 Task: Change the configuration of the roadmap layout of the mark's project to sort by "Assignees" in ascending order.
Action: Mouse pressed left at (288, 173)
Screenshot: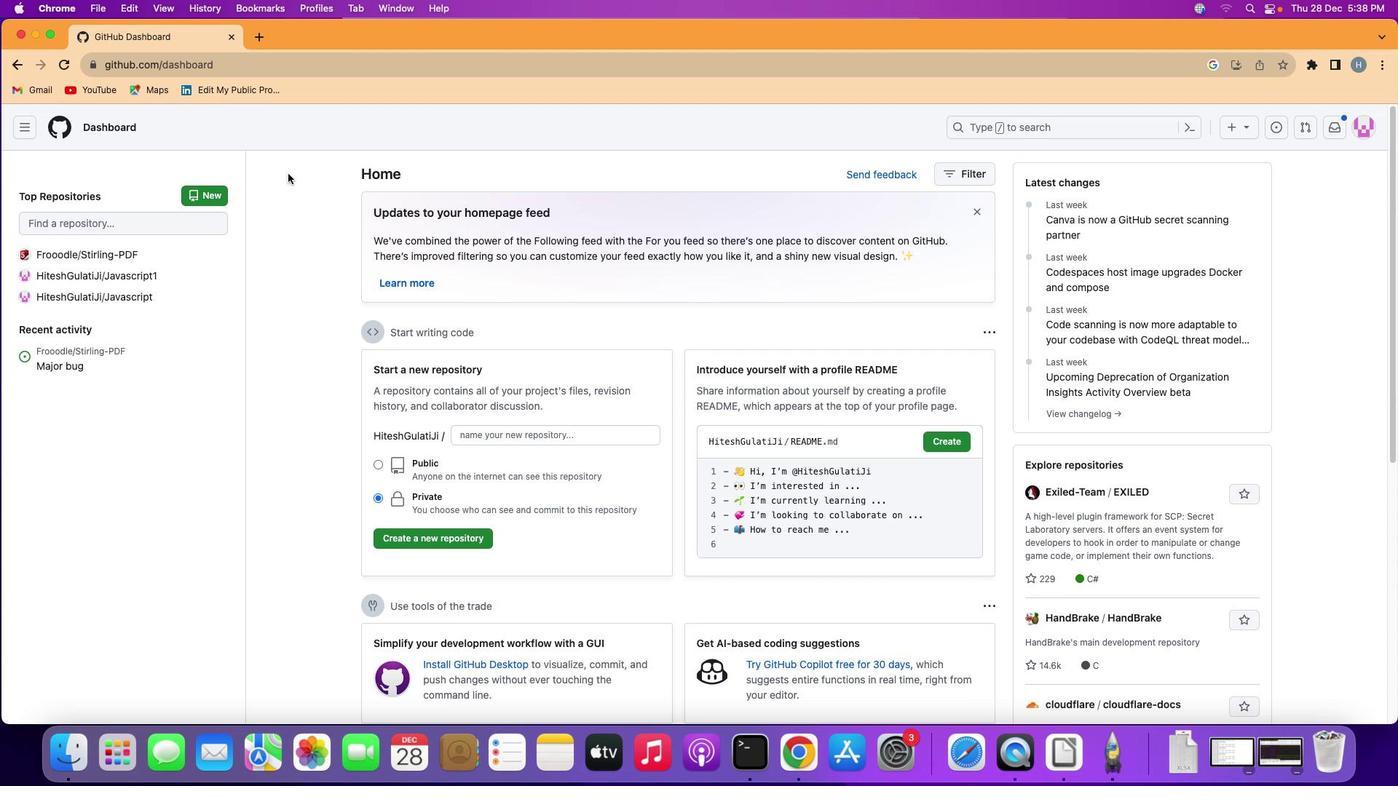 
Action: Mouse moved to (25, 126)
Screenshot: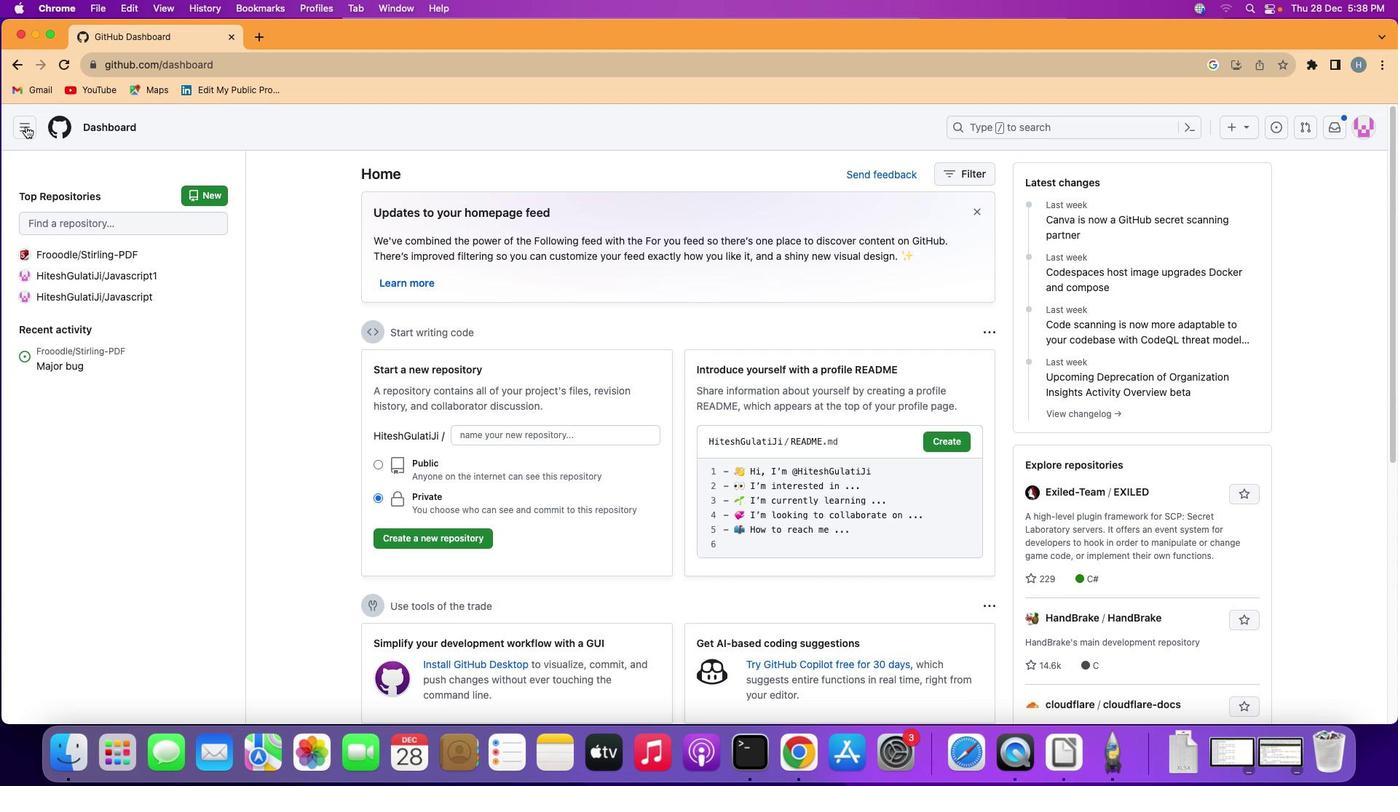 
Action: Mouse pressed left at (25, 126)
Screenshot: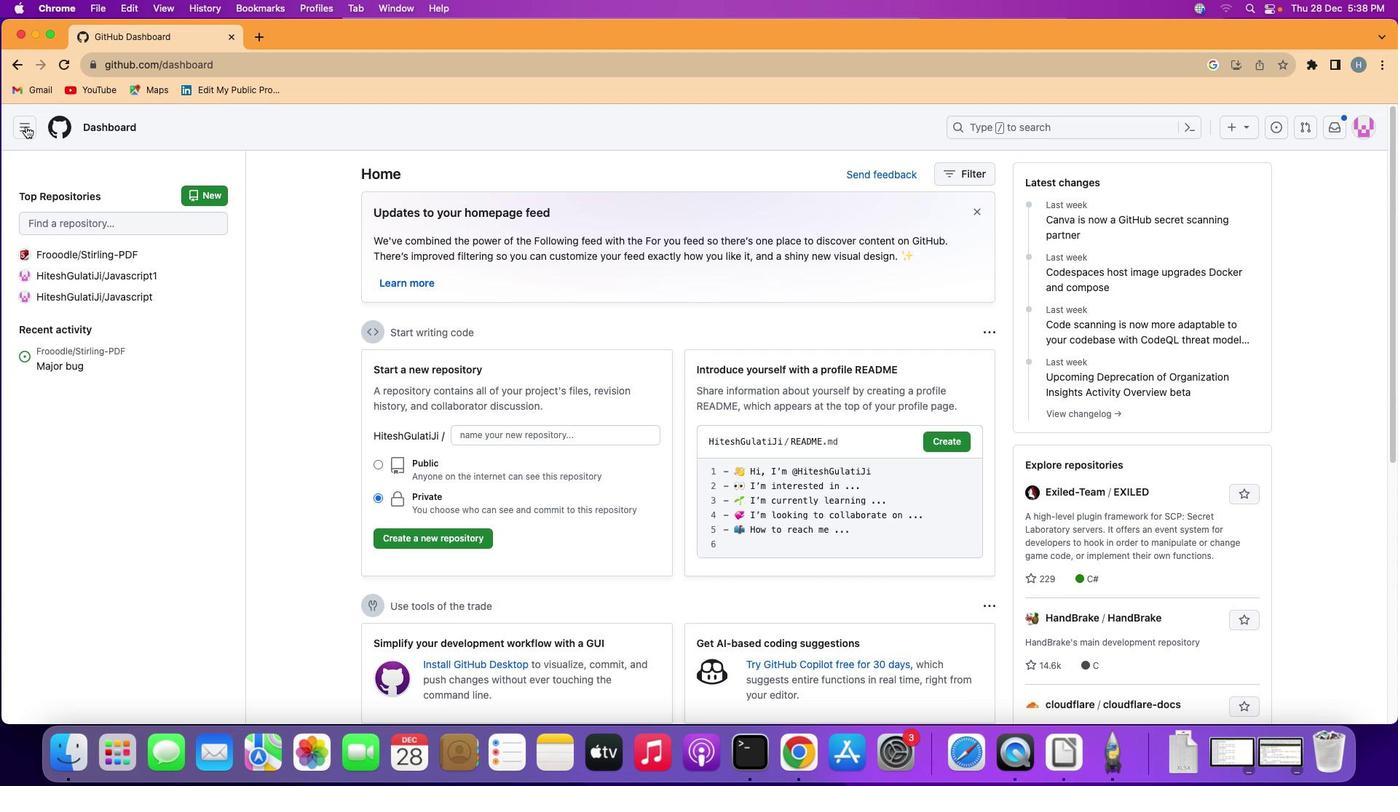 
Action: Mouse moved to (72, 224)
Screenshot: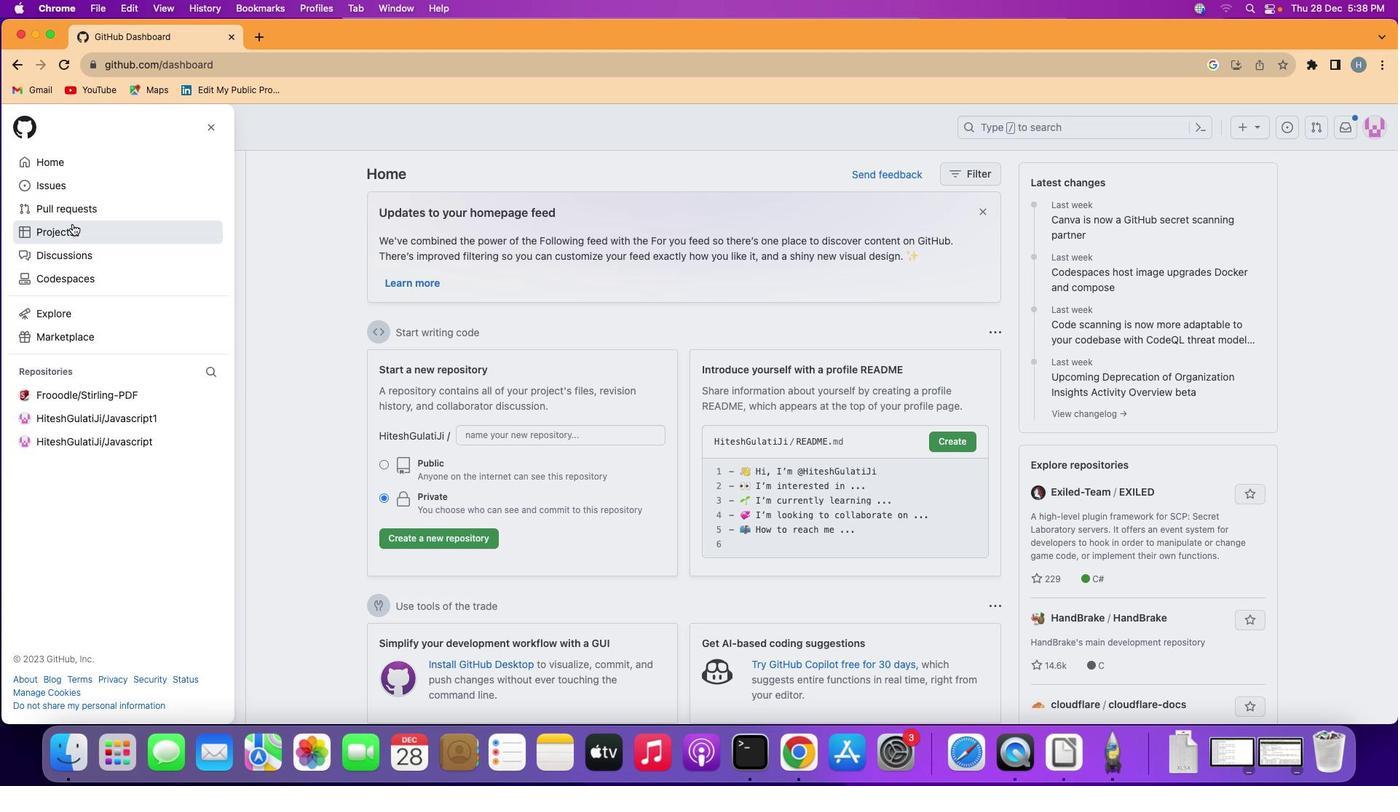 
Action: Mouse pressed left at (72, 224)
Screenshot: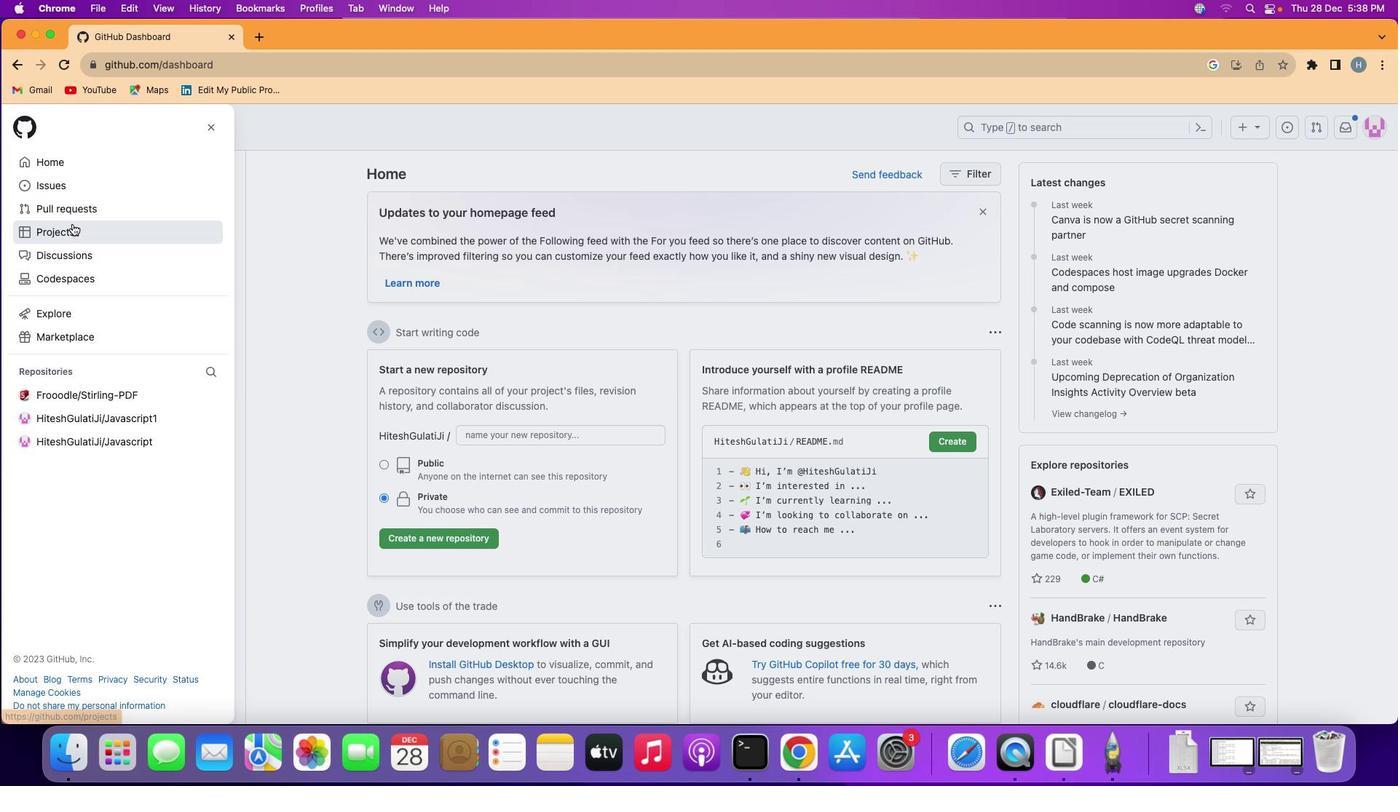 
Action: Mouse moved to (547, 262)
Screenshot: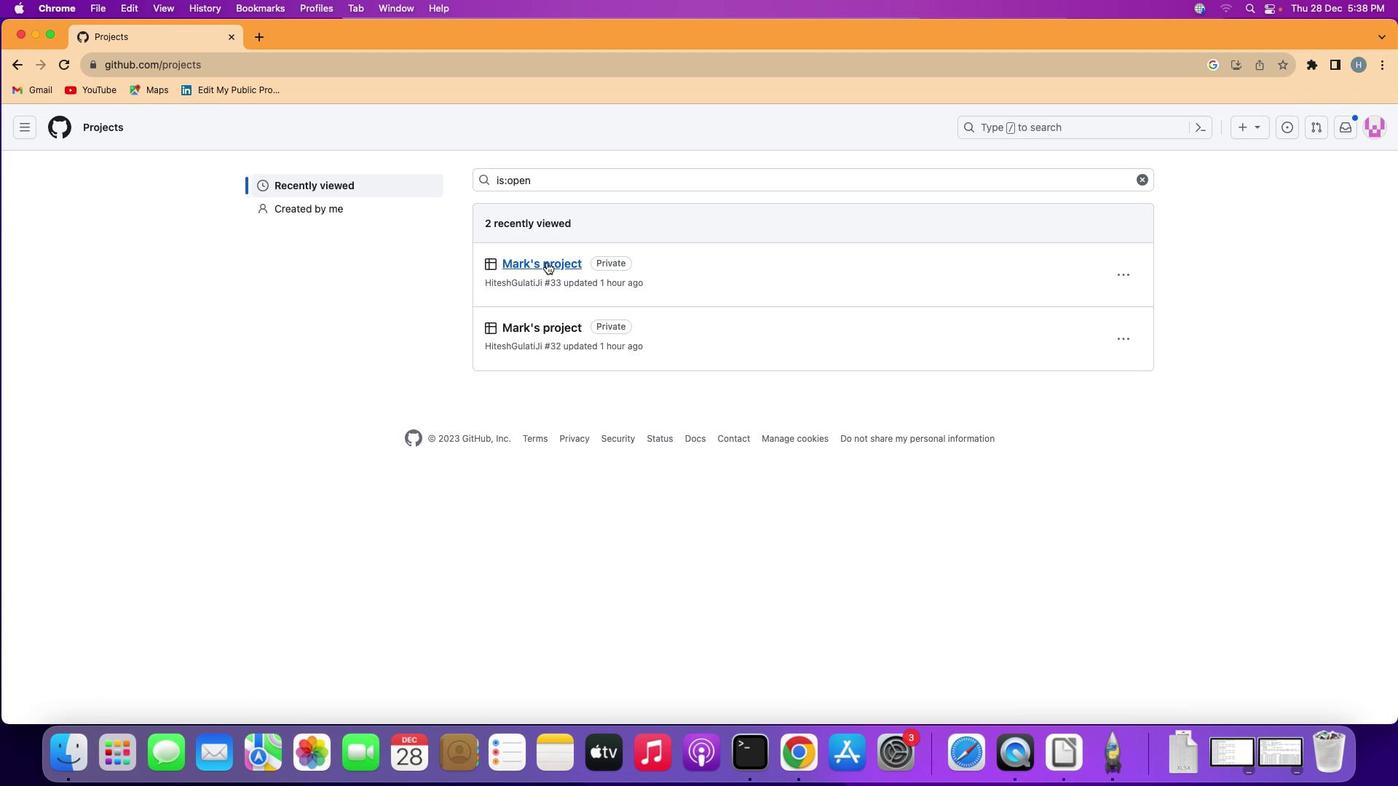 
Action: Mouse pressed left at (547, 262)
Screenshot: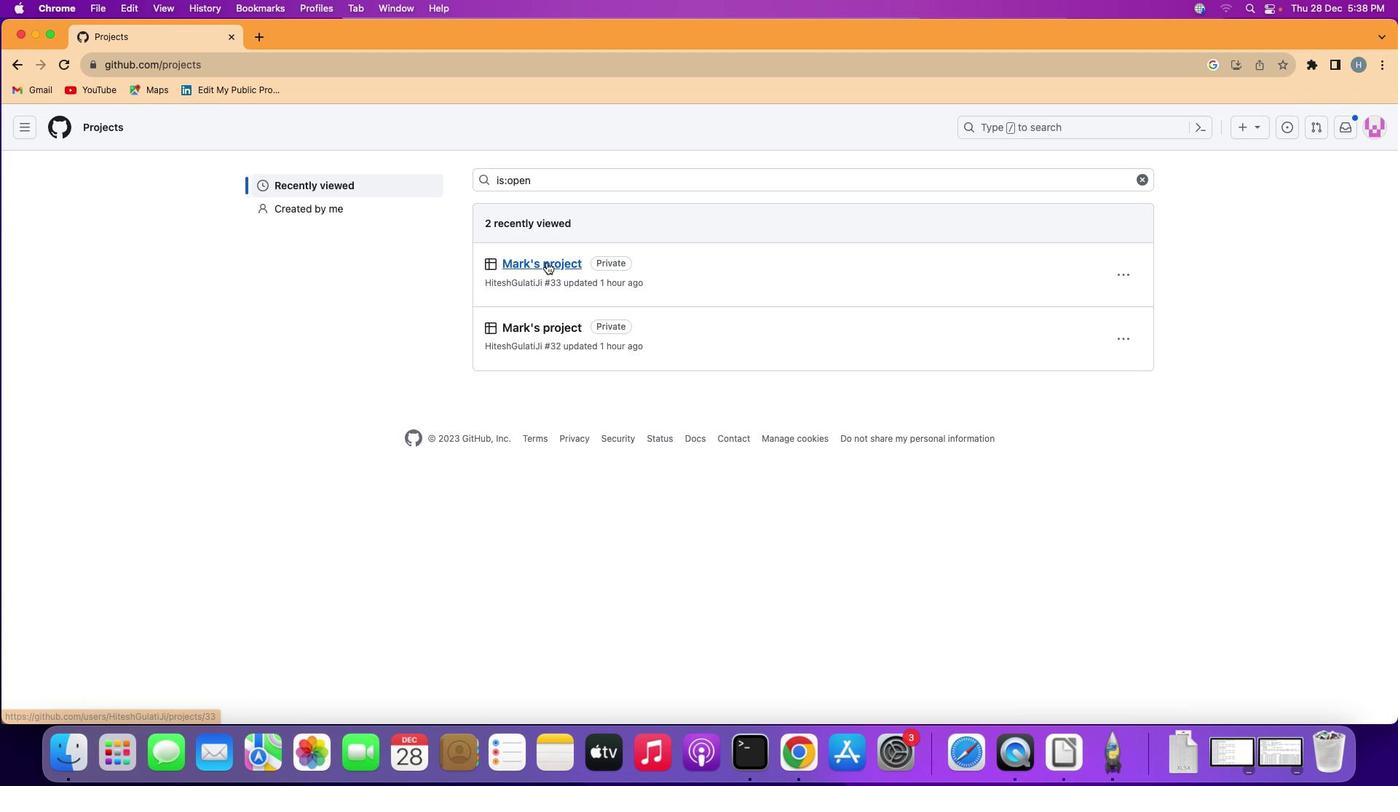 
Action: Mouse moved to (101, 197)
Screenshot: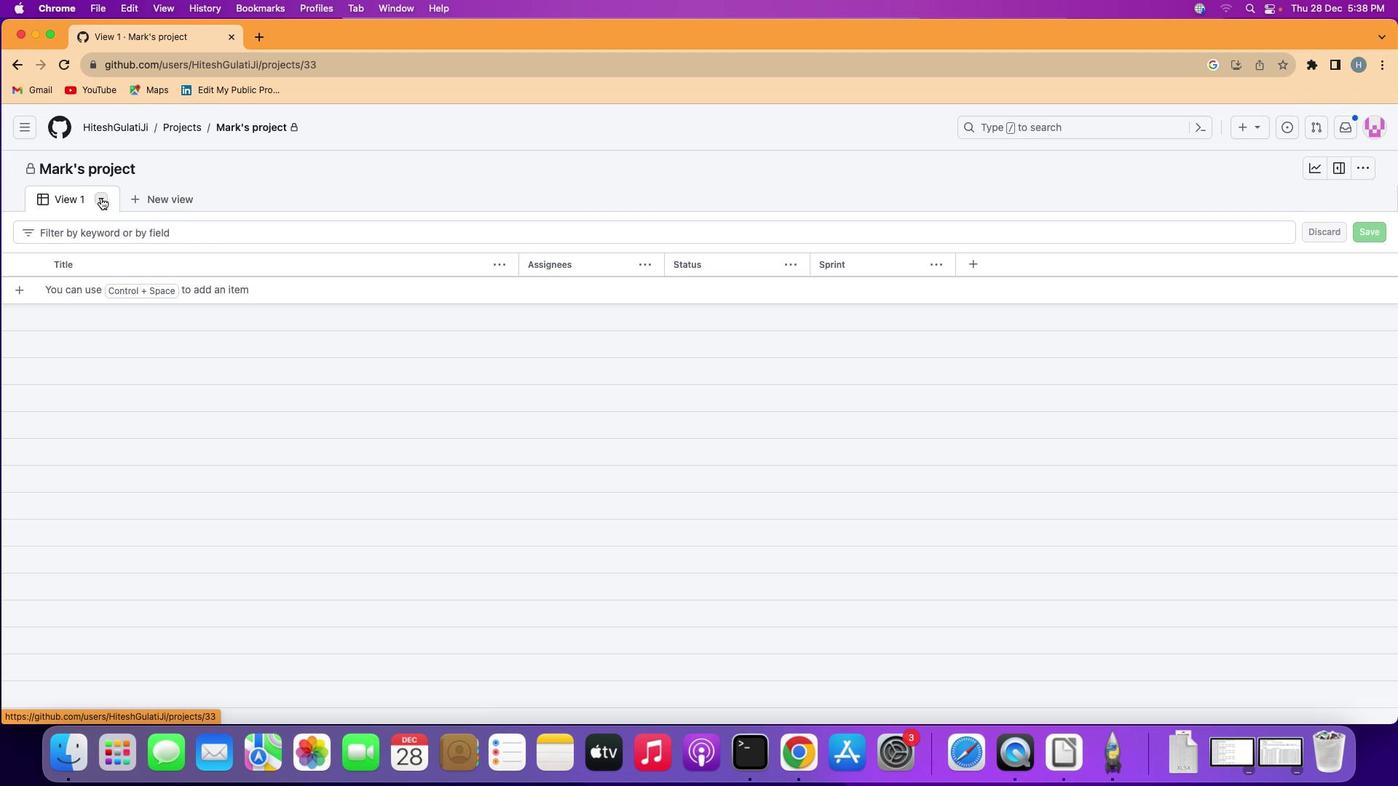 
Action: Mouse pressed left at (101, 197)
Screenshot: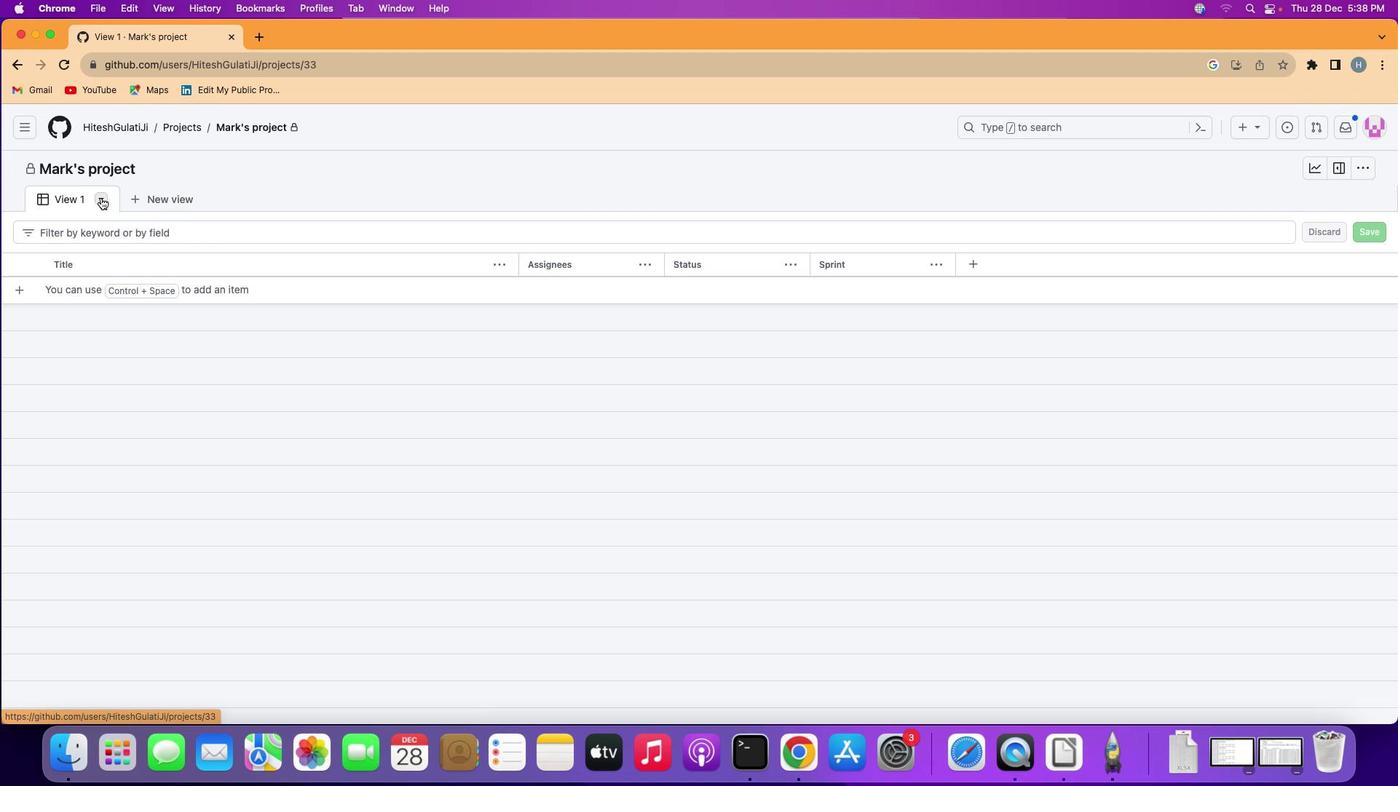 
Action: Mouse moved to (268, 251)
Screenshot: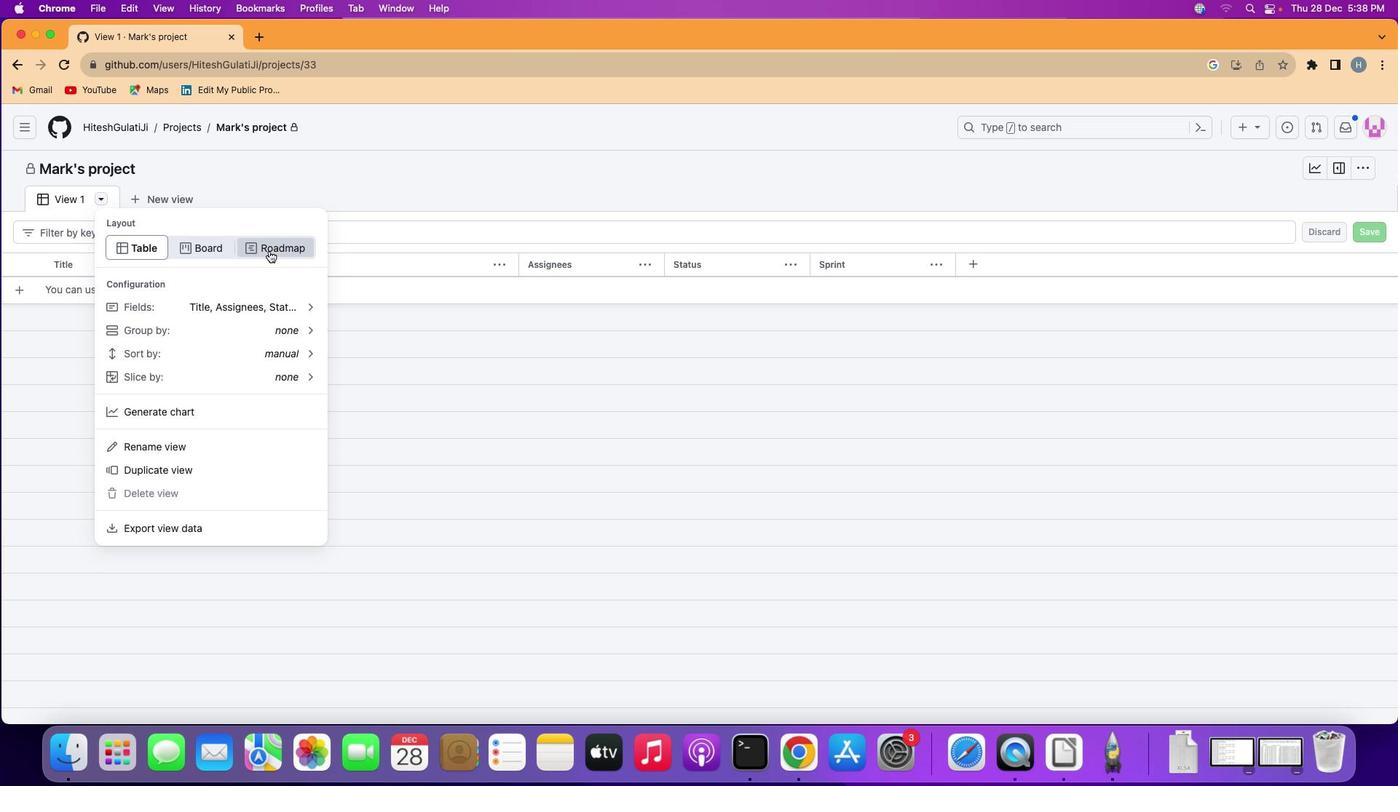 
Action: Mouse pressed left at (268, 251)
Screenshot: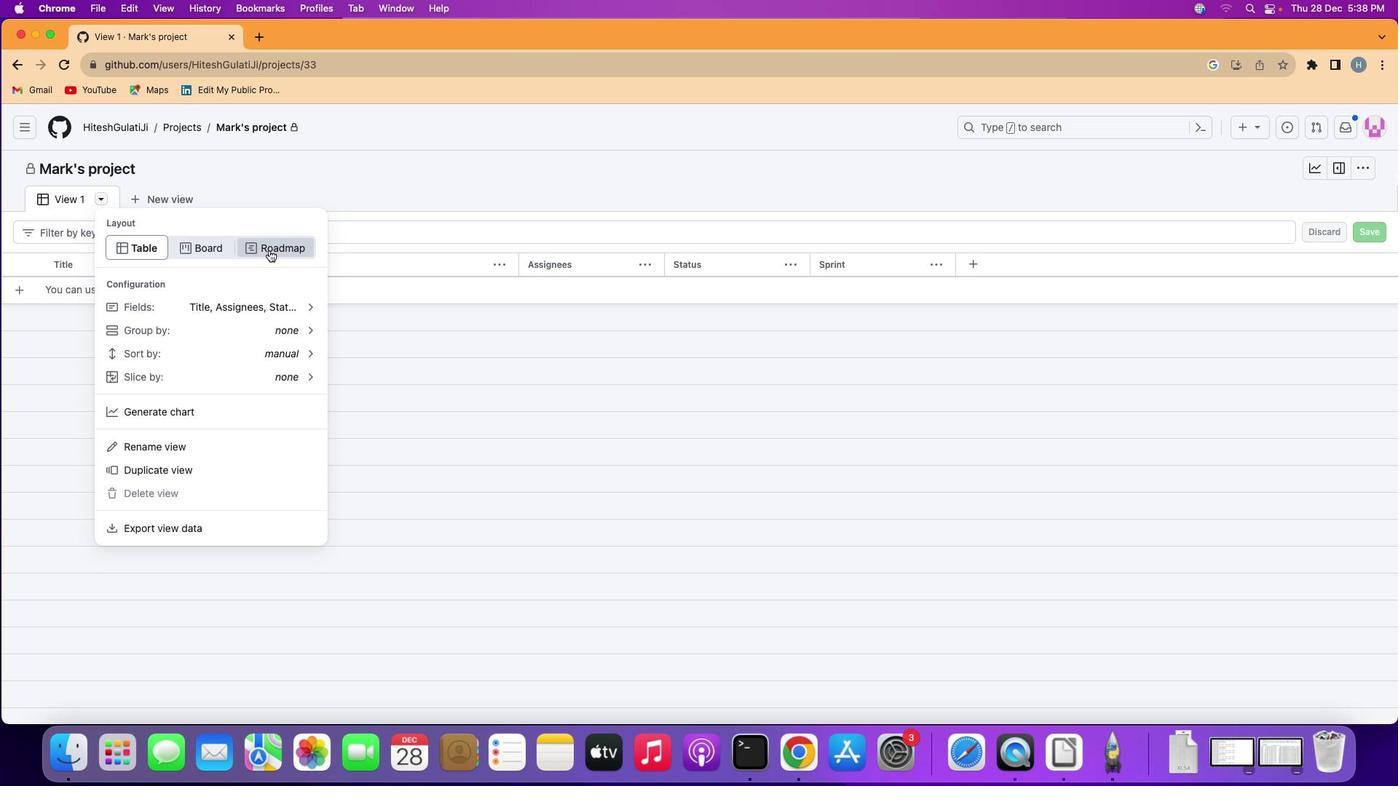 
Action: Mouse moved to (100, 198)
Screenshot: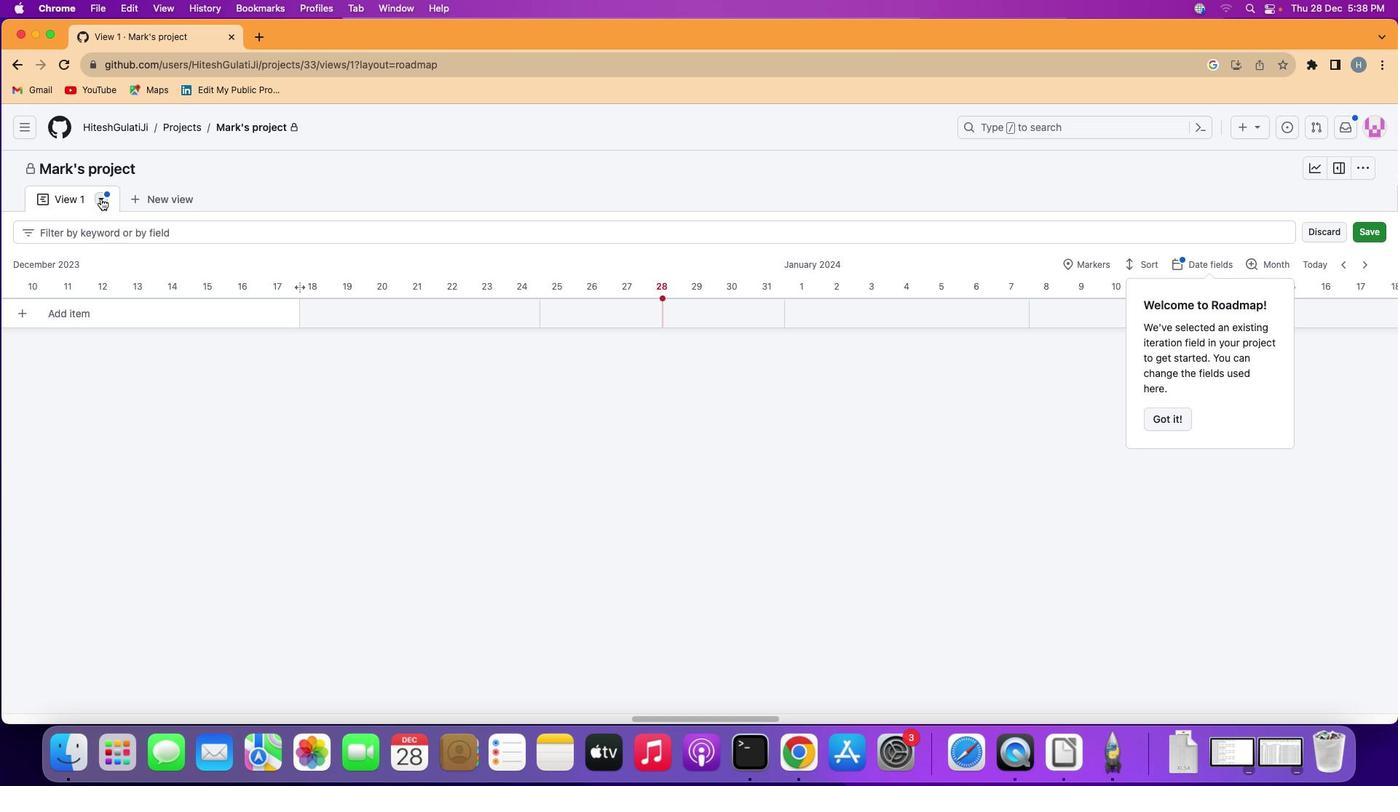 
Action: Mouse pressed left at (100, 198)
Screenshot: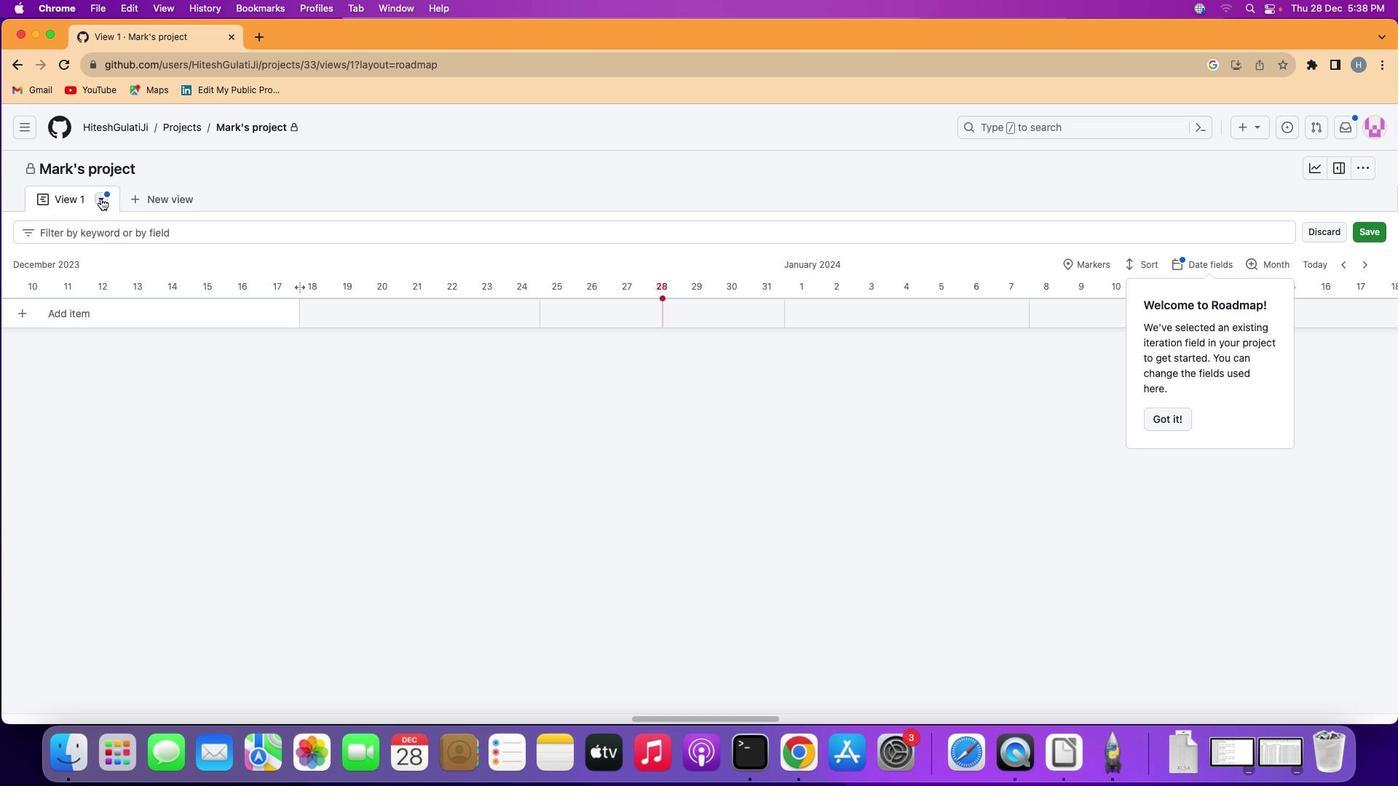 
Action: Mouse moved to (161, 356)
Screenshot: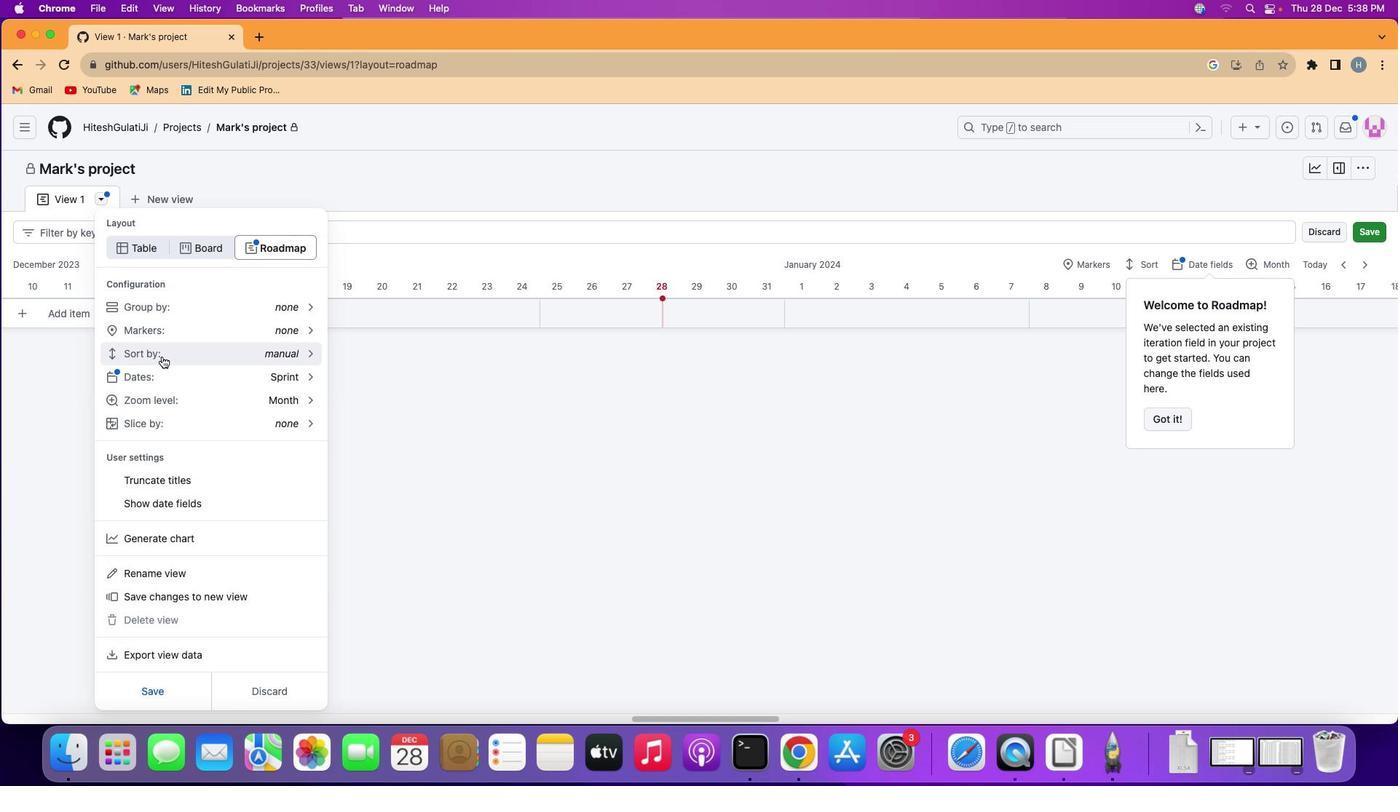 
Action: Mouse pressed left at (161, 356)
Screenshot: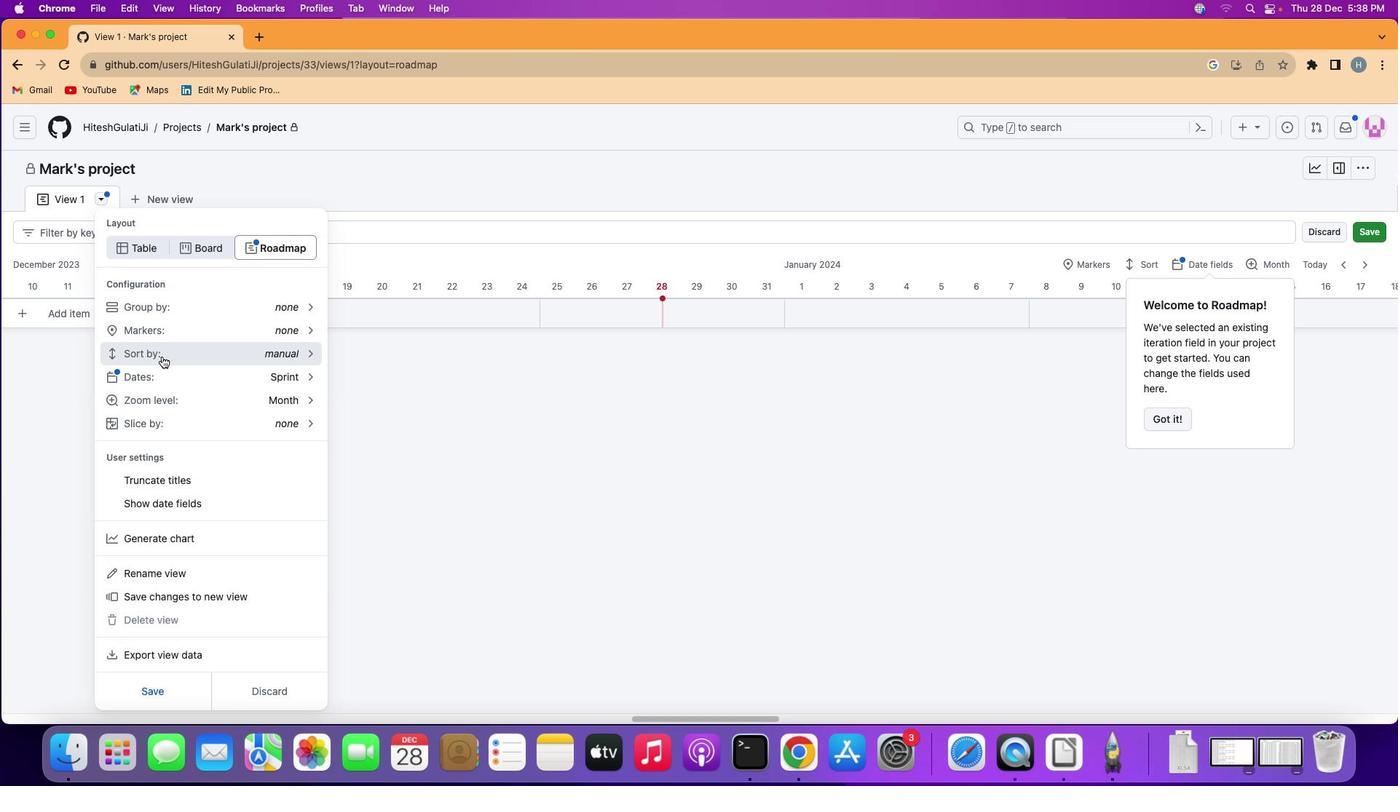 
Action: Mouse moved to (184, 296)
Screenshot: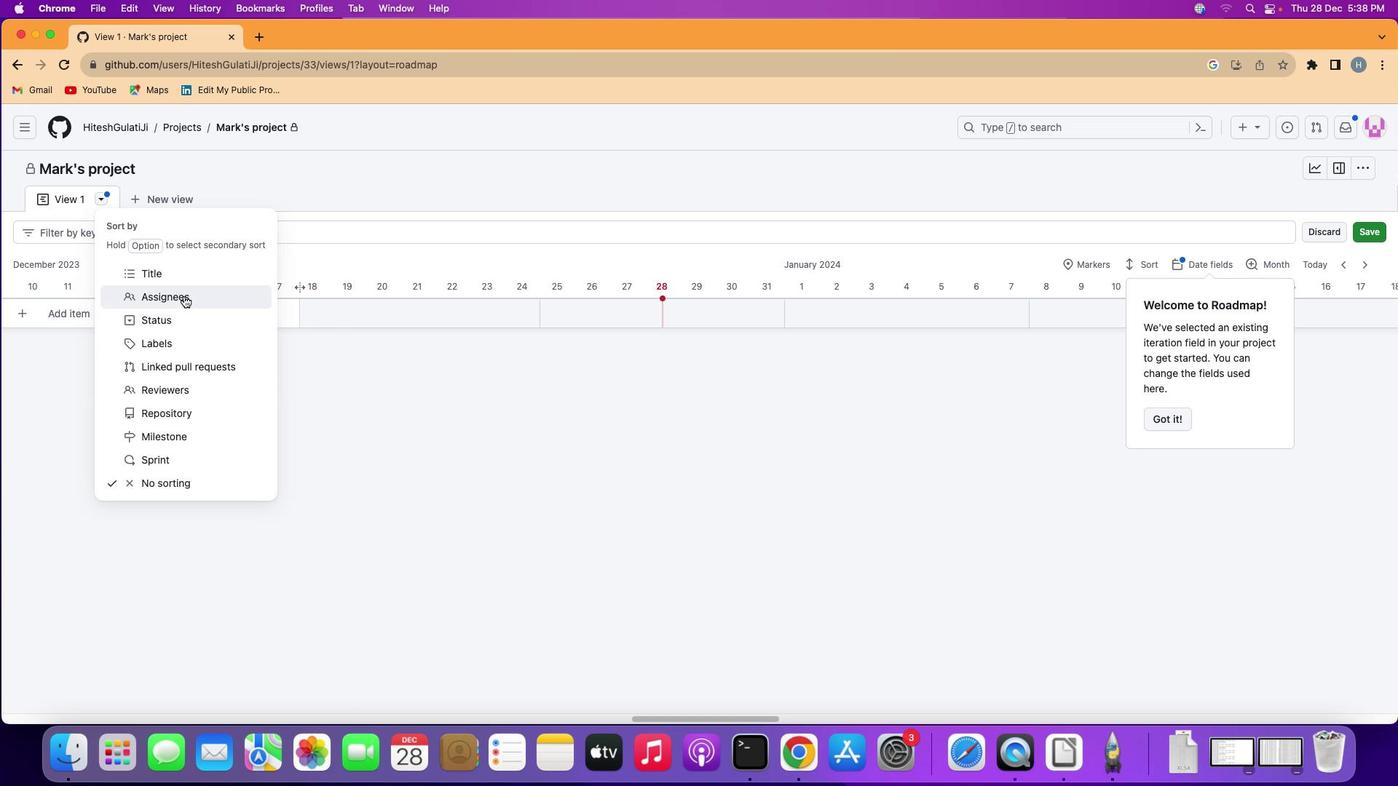 
Action: Mouse pressed left at (184, 296)
Screenshot: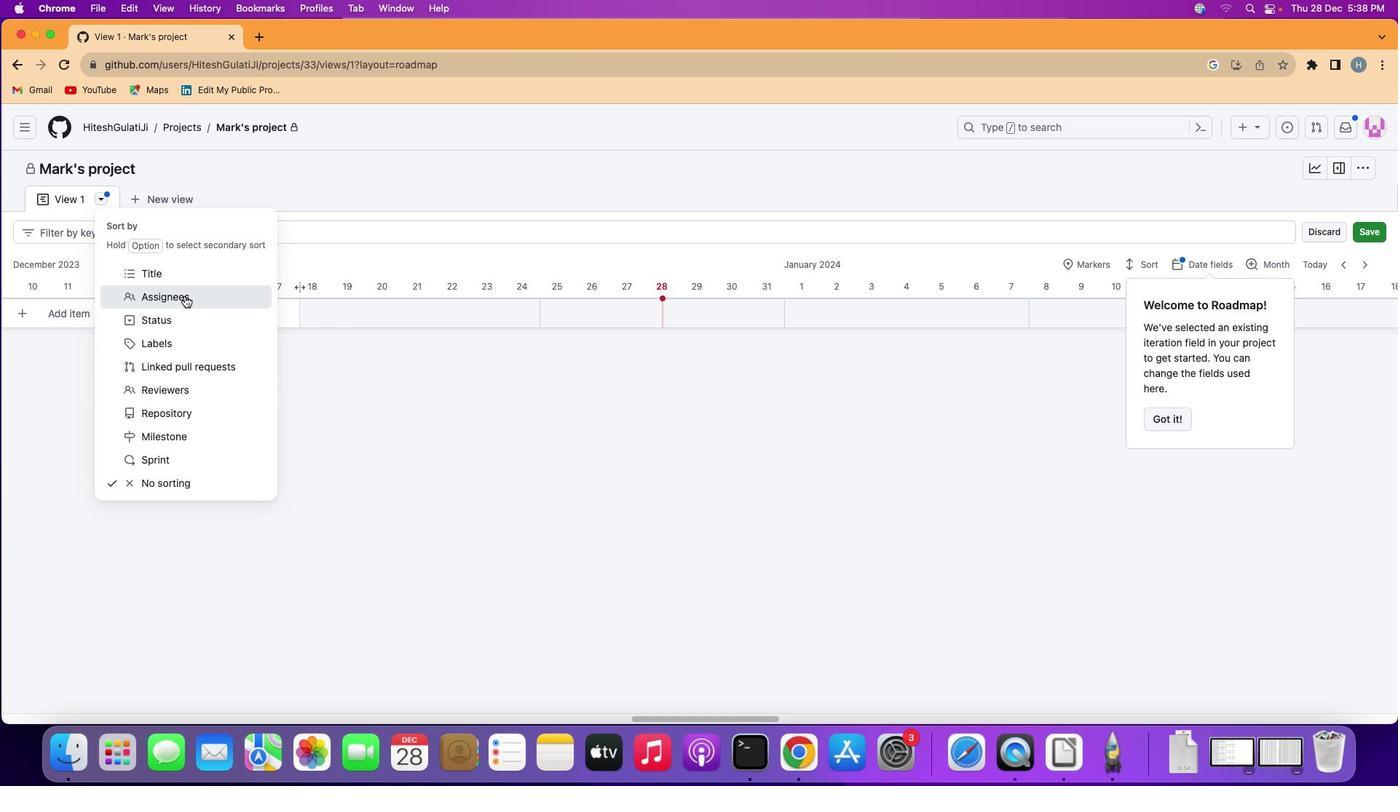 
Action: Mouse moved to (219, 296)
Screenshot: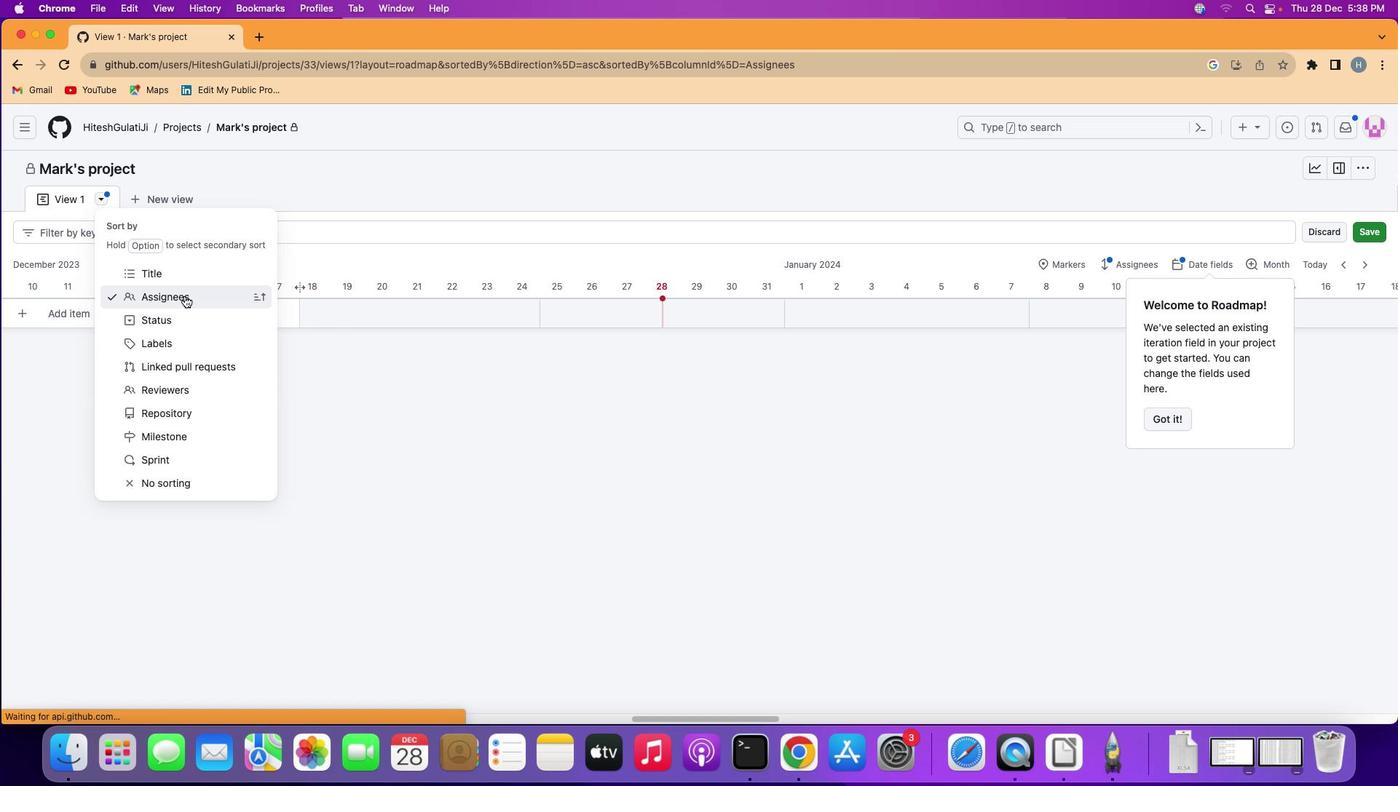 
